 Task: In the Contact  LaylaKing51@faurecia.com, Log Call and save with description: 'Customer wanting to schedule a trial.'; Select call outcome: 'Busy '; Select call Direction: Inbound; Add date: '21 September, 2023' and time 10:00:AM. Logged in from softage.1@softage.net
Action: Mouse moved to (63, 49)
Screenshot: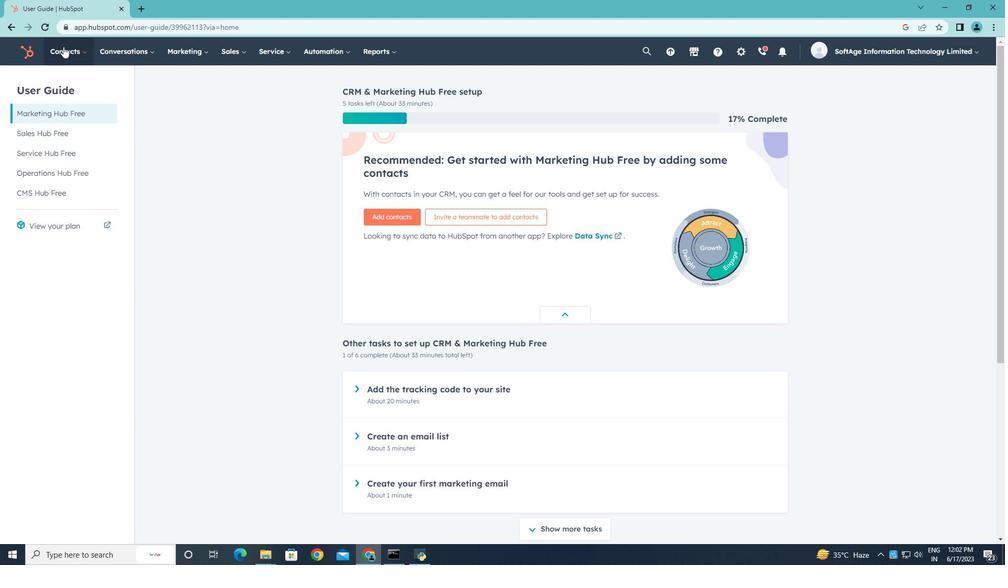 
Action: Mouse pressed left at (63, 49)
Screenshot: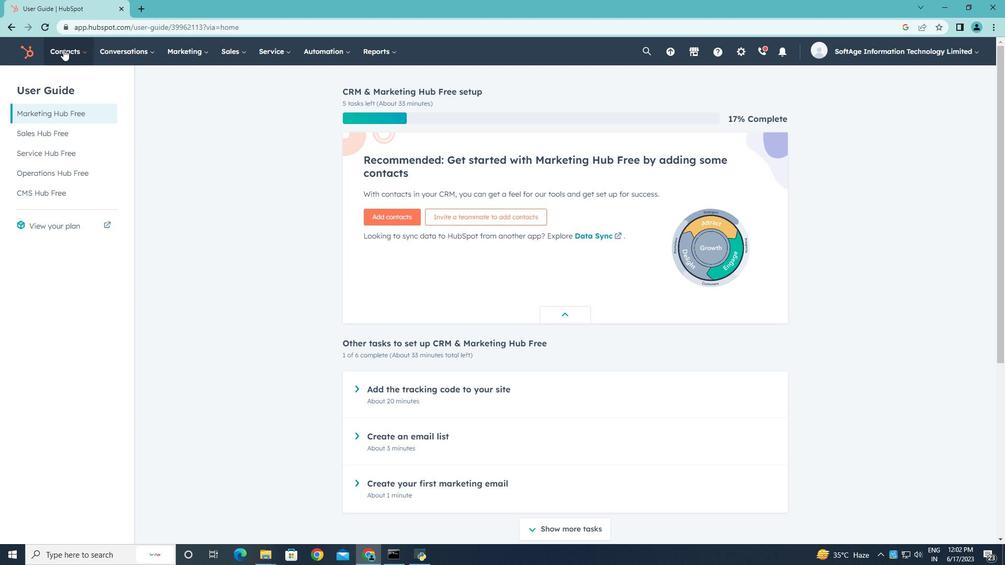 
Action: Mouse moved to (67, 84)
Screenshot: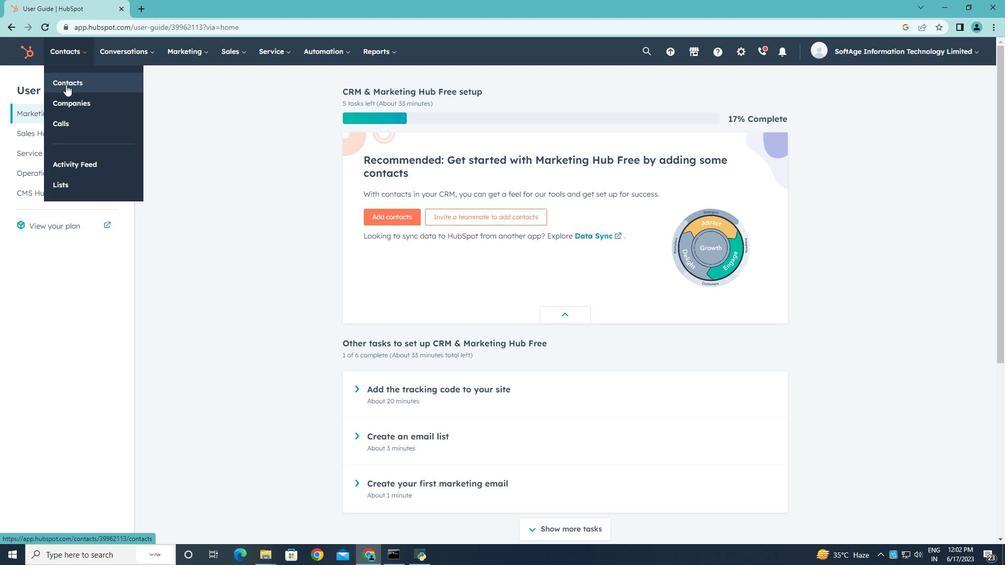 
Action: Mouse pressed left at (67, 84)
Screenshot: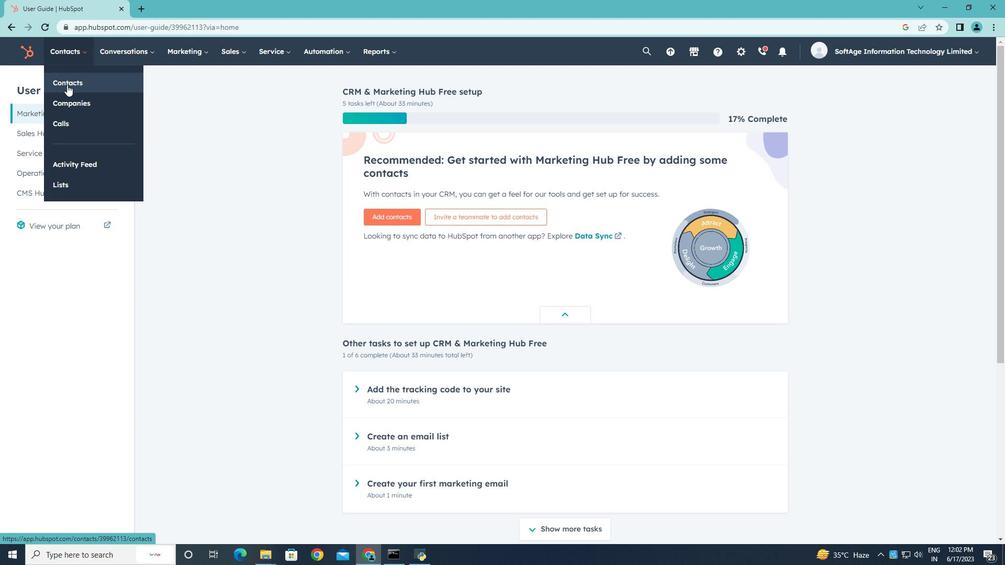 
Action: Mouse moved to (80, 173)
Screenshot: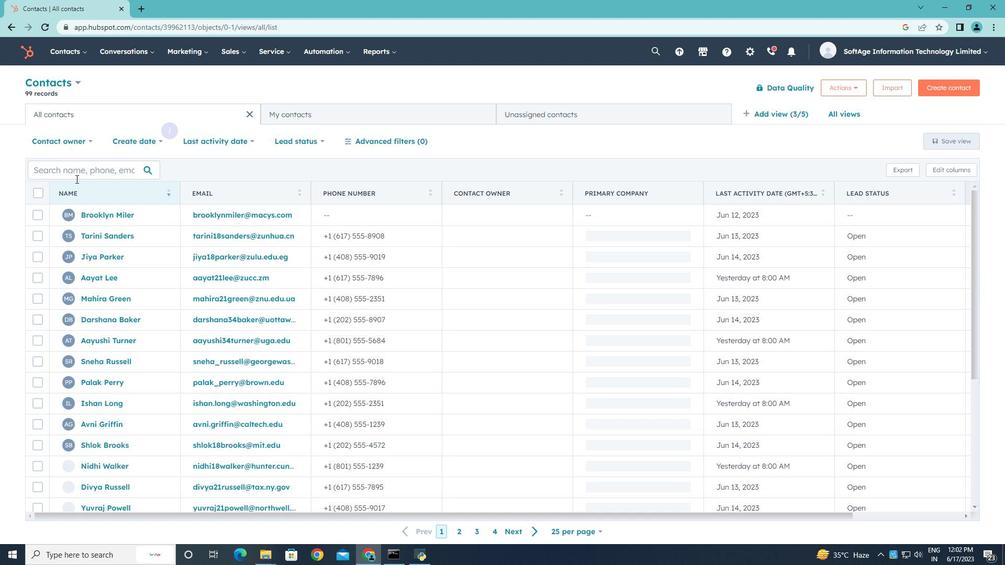 
Action: Mouse pressed left at (80, 173)
Screenshot: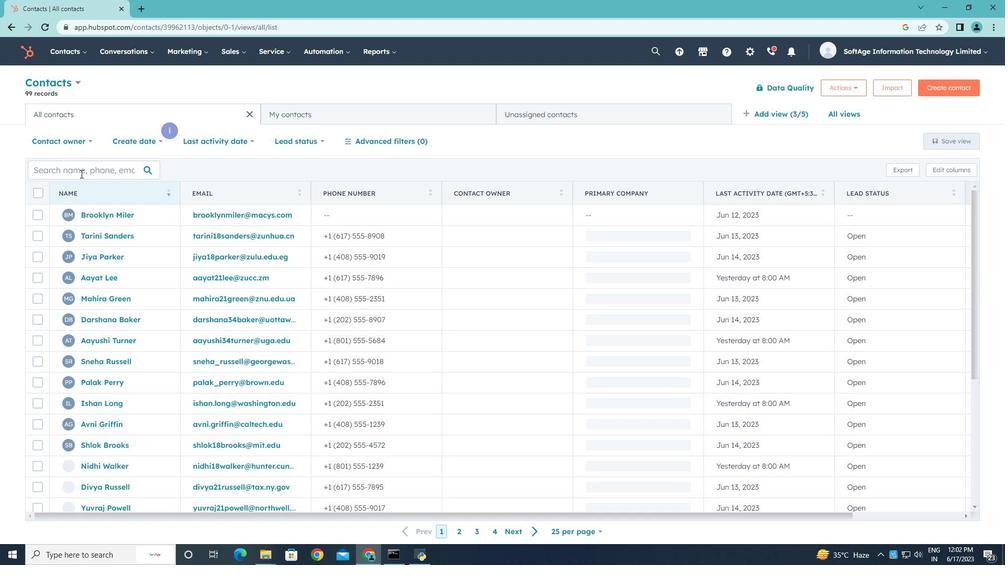 
Action: Key pressed <Key.shift>Layla<Key.shift>KIng51<Key.shift>@faurecia.com
Screenshot: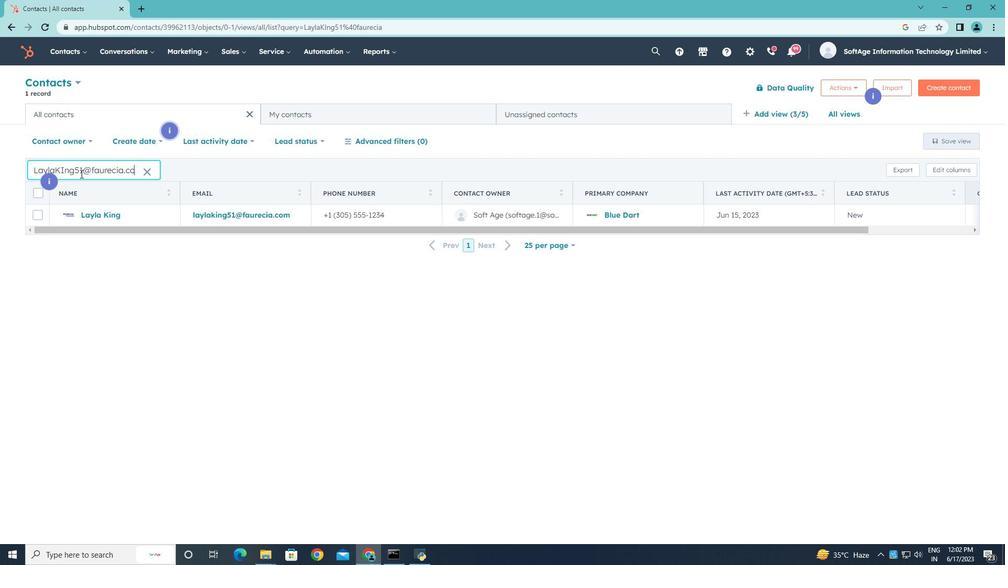 
Action: Mouse moved to (93, 213)
Screenshot: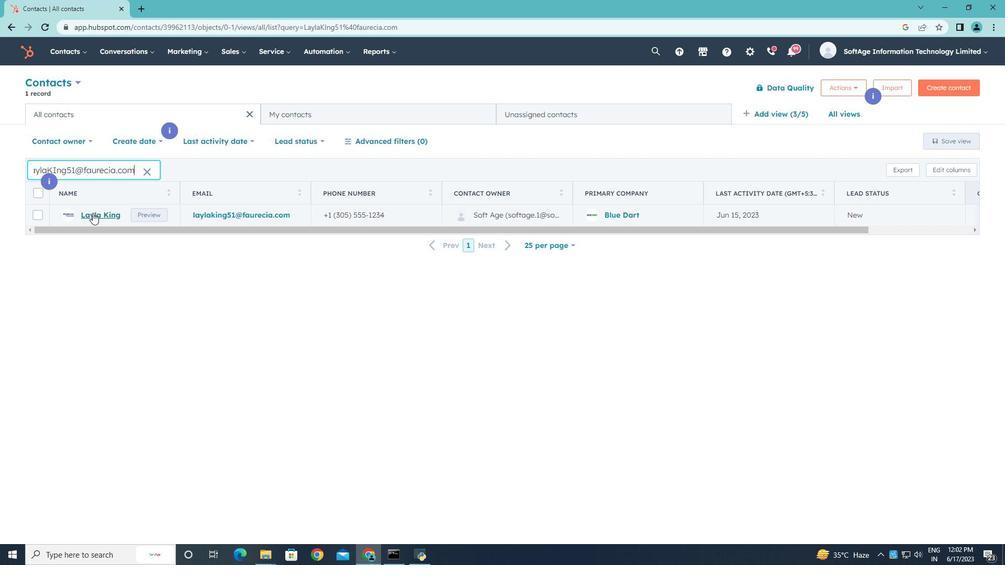 
Action: Mouse pressed left at (93, 213)
Screenshot: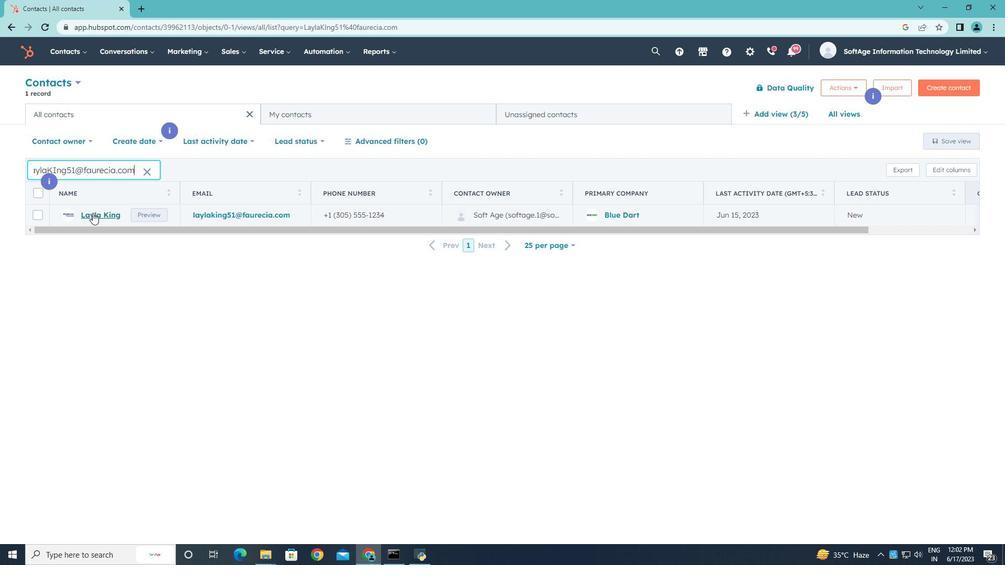 
Action: Mouse moved to (208, 177)
Screenshot: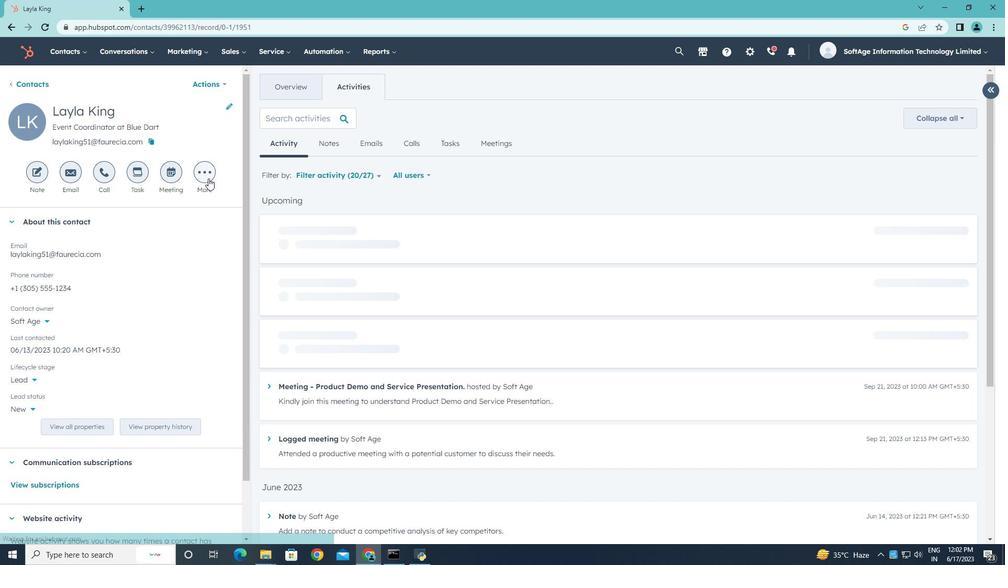
Action: Mouse pressed left at (208, 177)
Screenshot: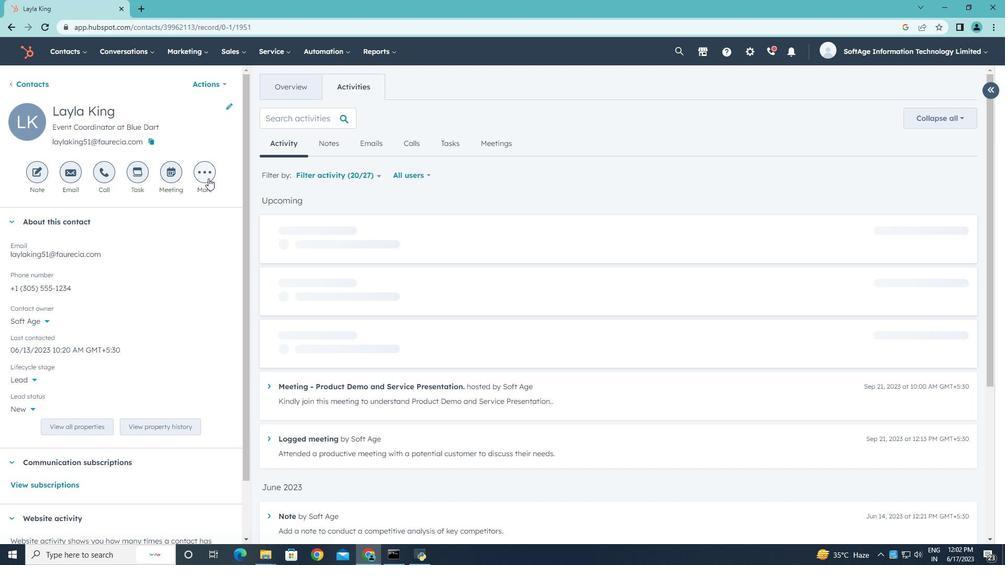 
Action: Mouse moved to (196, 260)
Screenshot: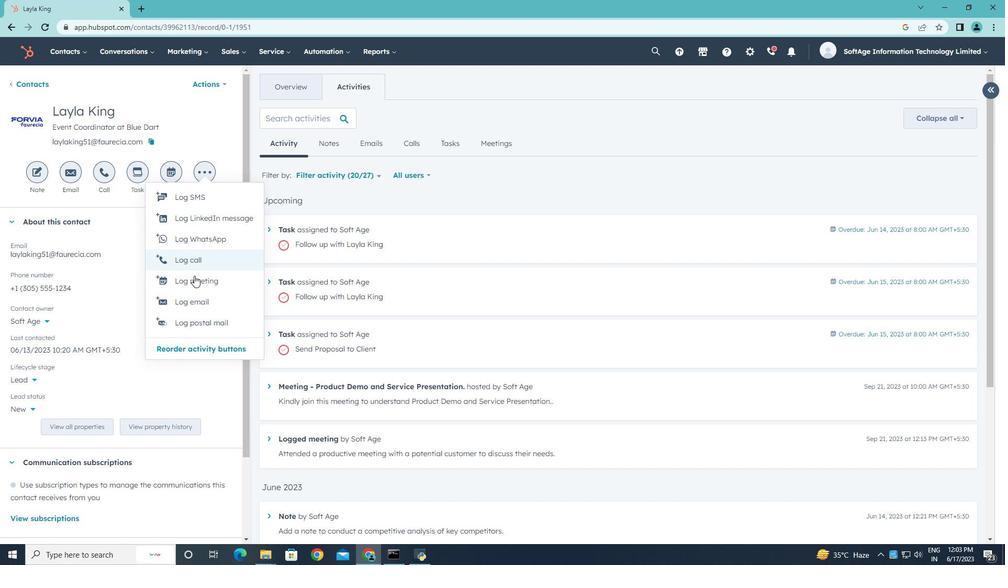 
Action: Mouse pressed left at (196, 260)
Screenshot: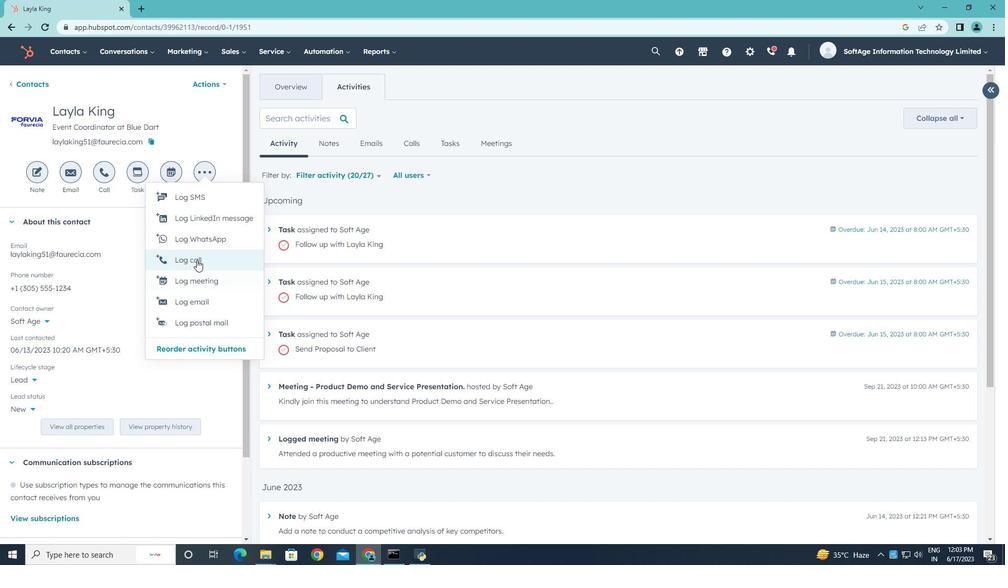 
Action: Mouse moved to (197, 298)
Screenshot: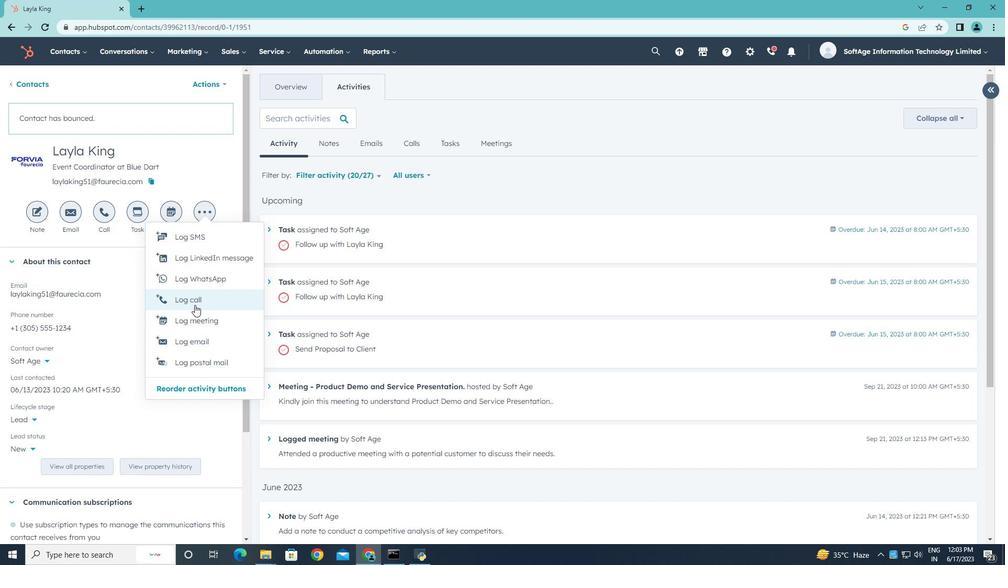 
Action: Mouse pressed left at (197, 298)
Screenshot: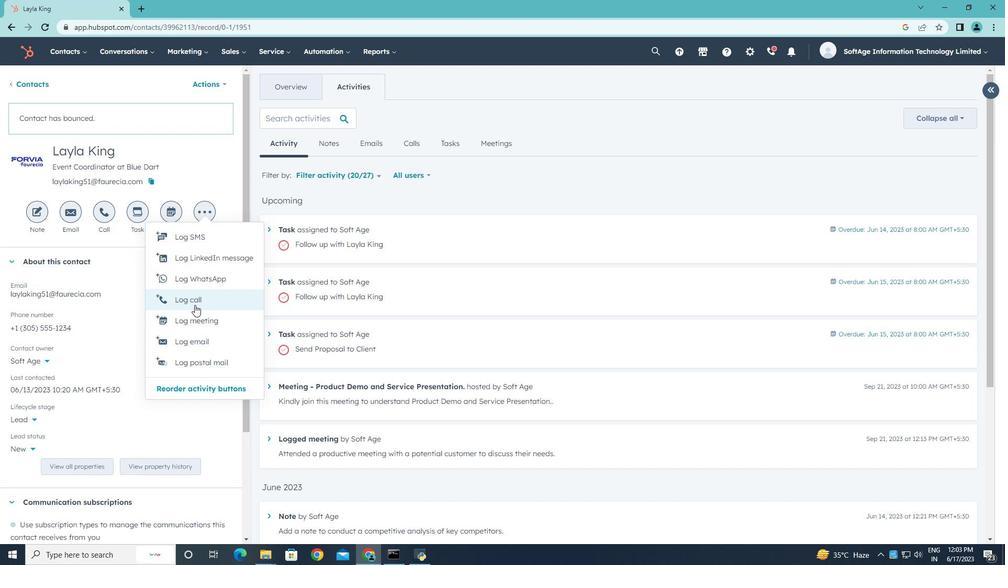 
Action: Key pressed <Key.shift>Customer<Key.space>wanting<Key.space>to<Key.space>su<Key.backspace>chedule<Key.space>a<Key.space>trial.
Screenshot: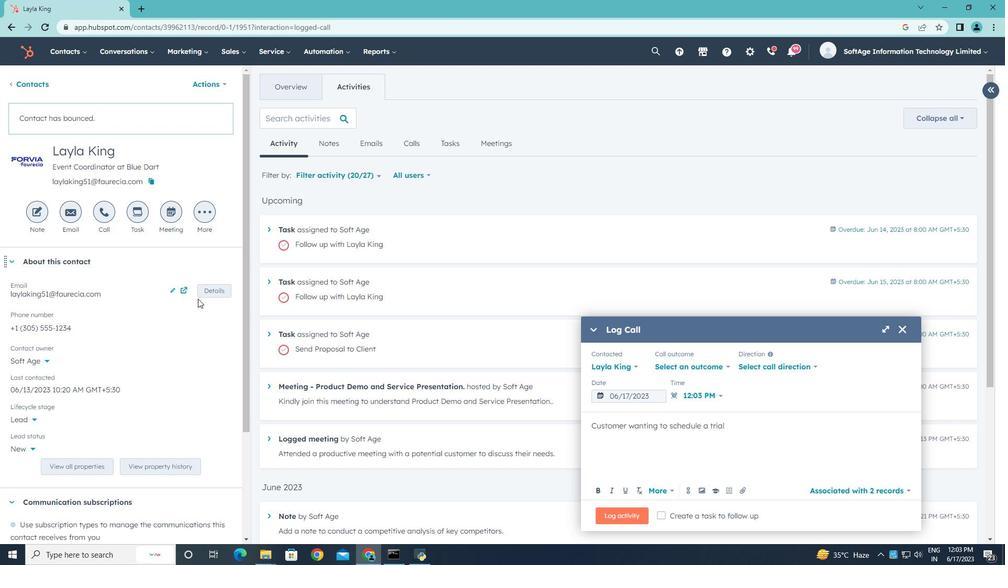 
Action: Mouse moved to (723, 366)
Screenshot: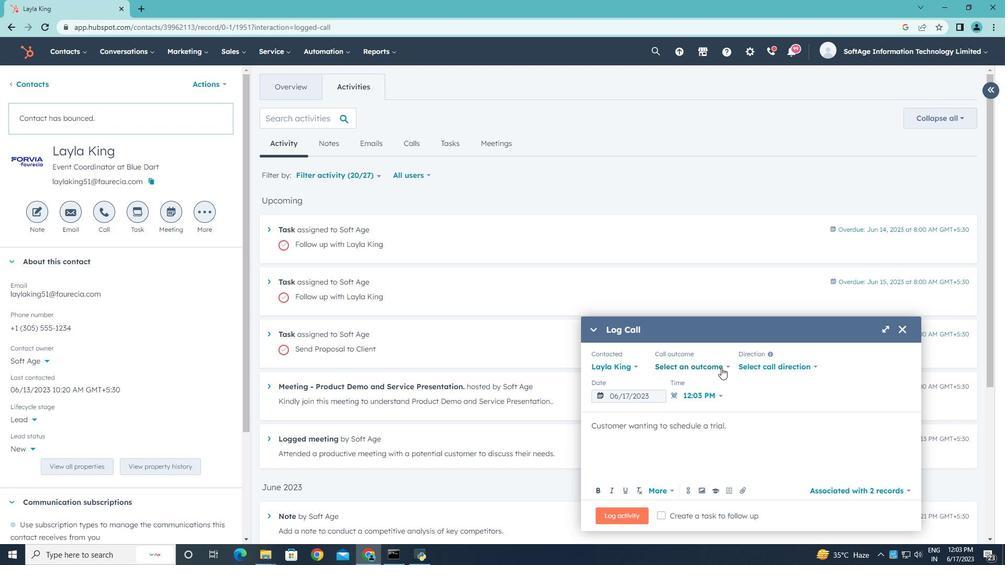 
Action: Mouse pressed left at (723, 366)
Screenshot: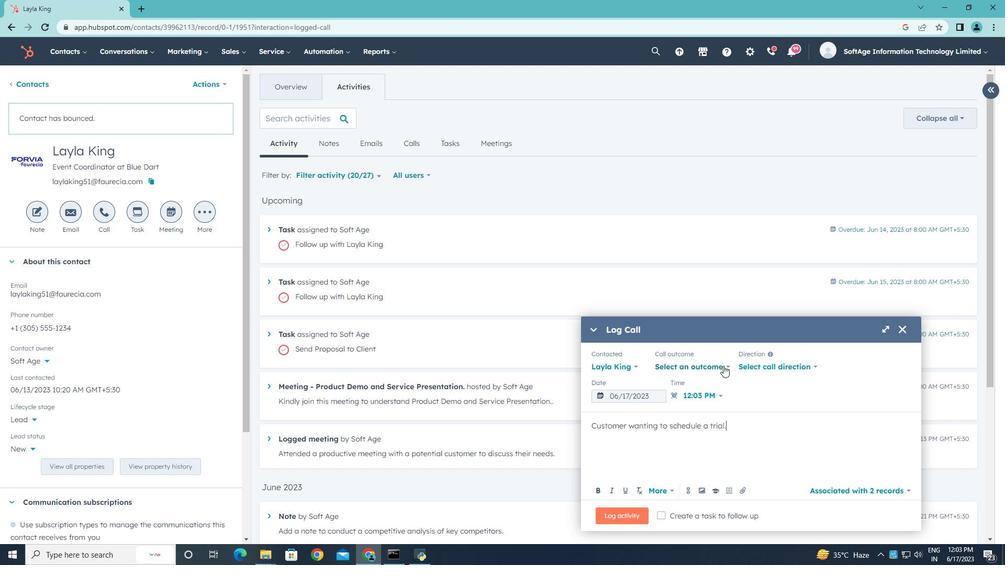 
Action: Mouse moved to (700, 395)
Screenshot: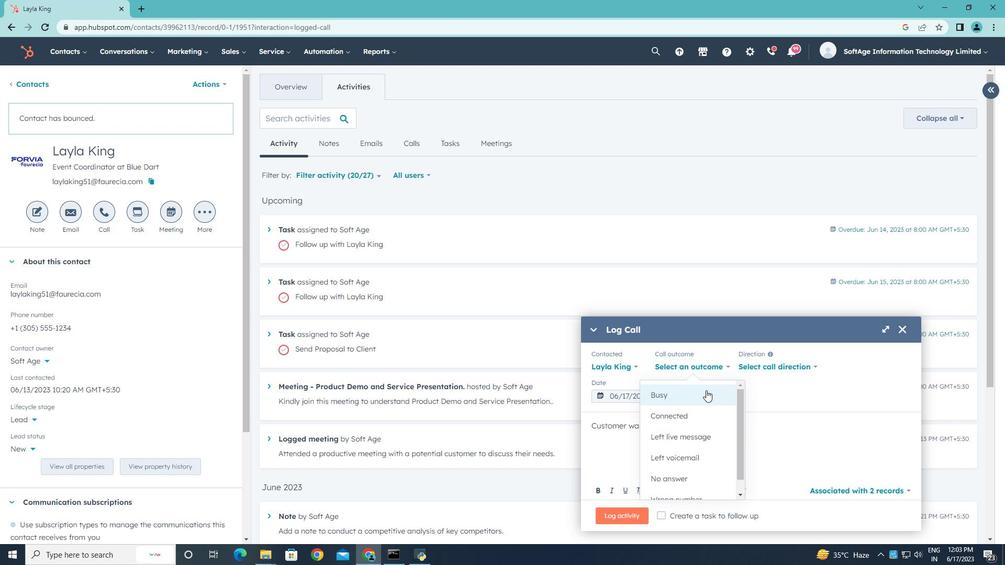 
Action: Mouse pressed left at (700, 395)
Screenshot: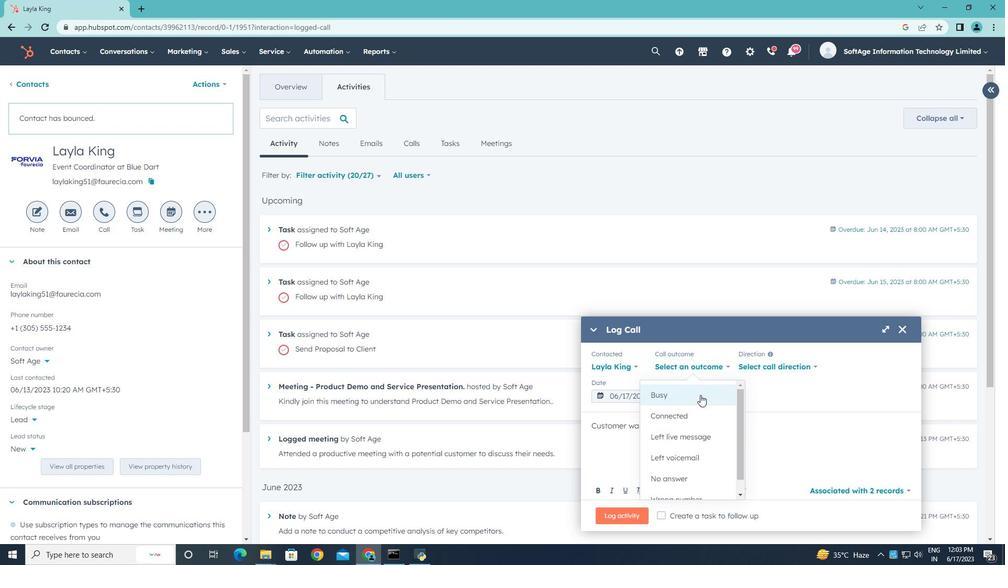 
Action: Mouse moved to (766, 367)
Screenshot: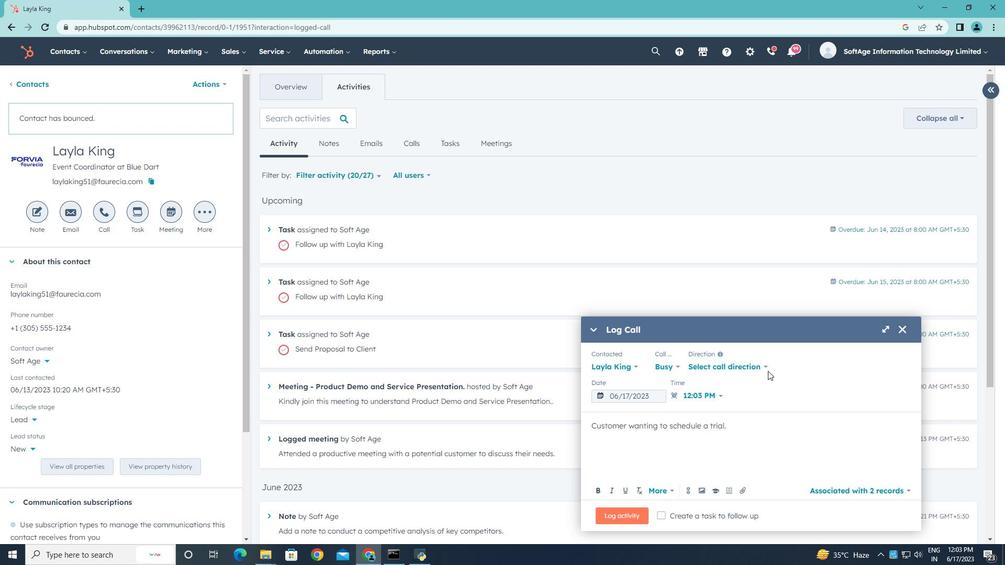 
Action: Mouse pressed left at (766, 367)
Screenshot: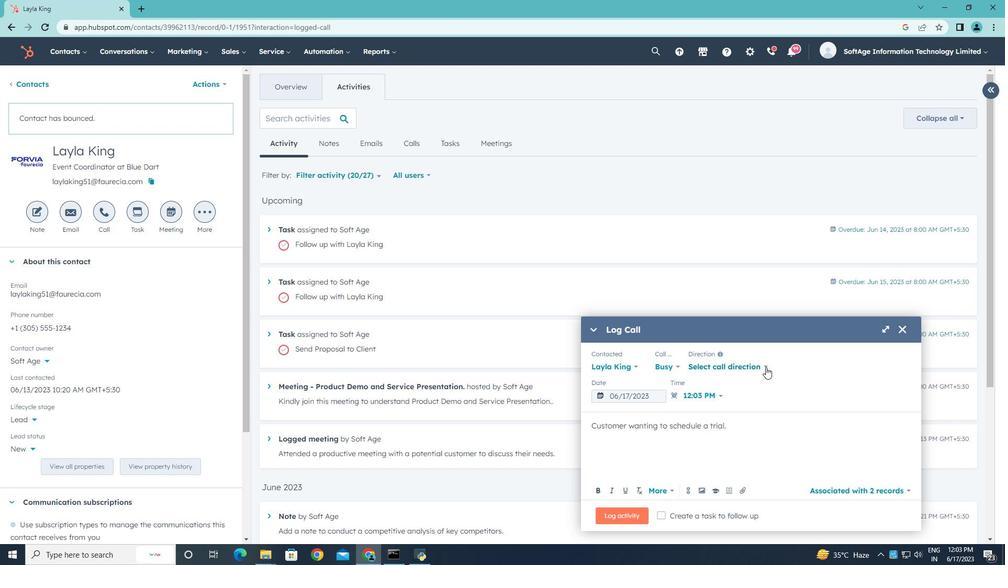 
Action: Mouse moved to (732, 395)
Screenshot: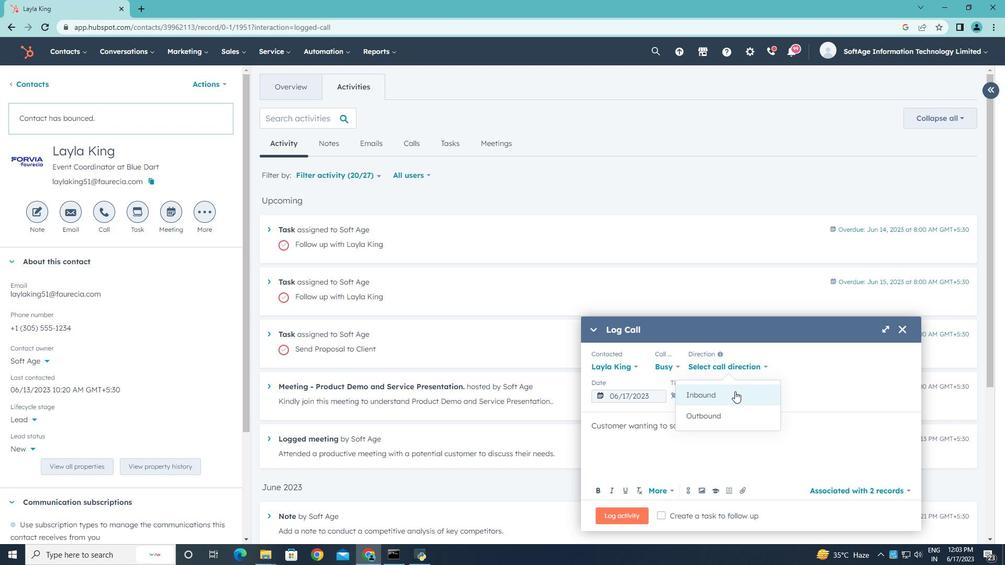 
Action: Mouse pressed left at (732, 395)
Screenshot: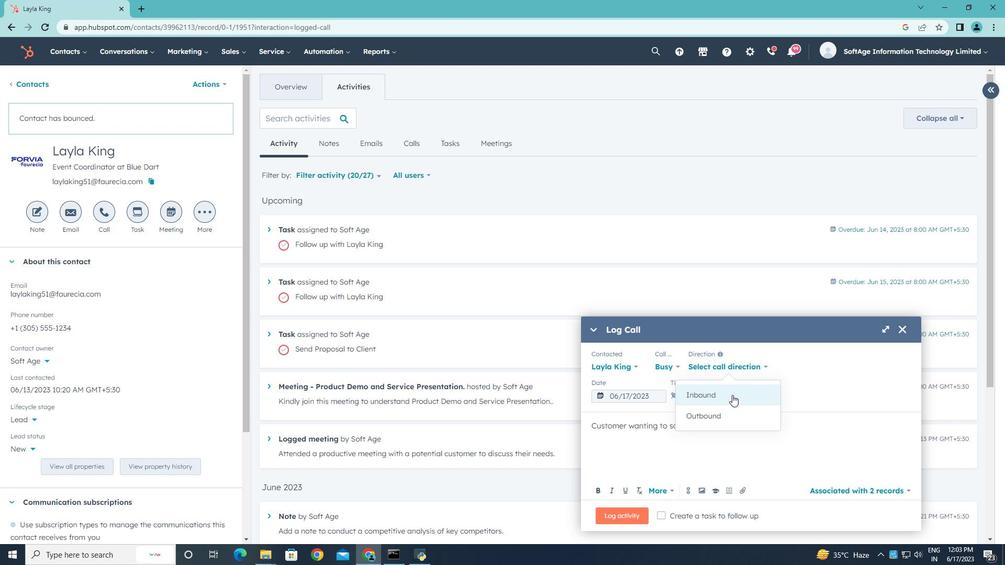 
Action: Mouse moved to (810, 366)
Screenshot: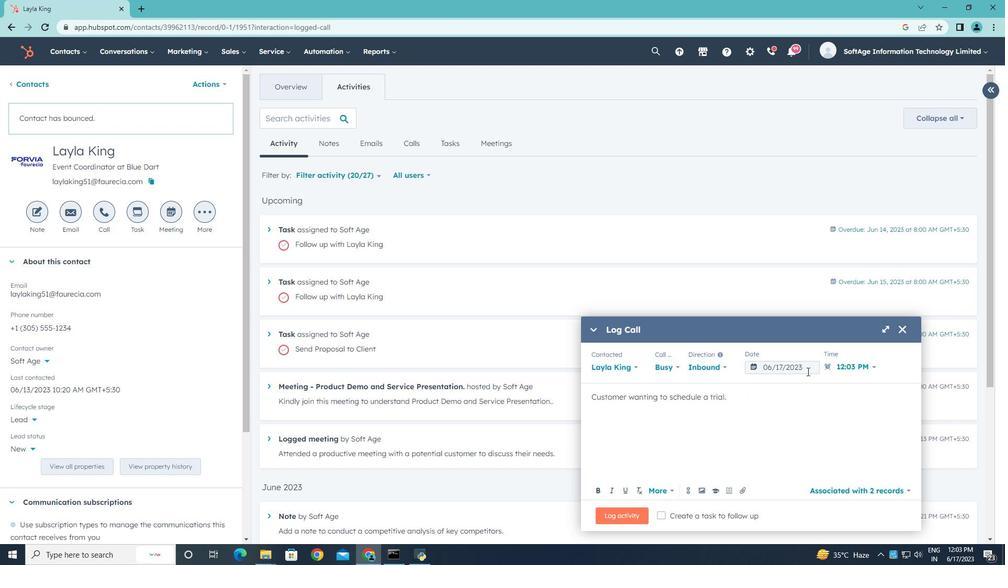 
Action: Mouse pressed left at (810, 366)
Screenshot: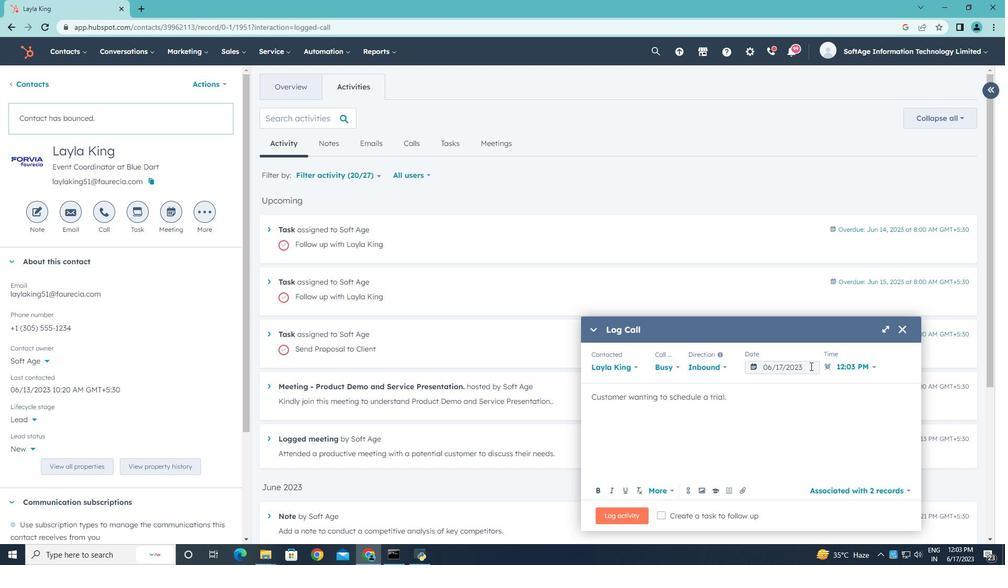 
Action: Mouse moved to (882, 204)
Screenshot: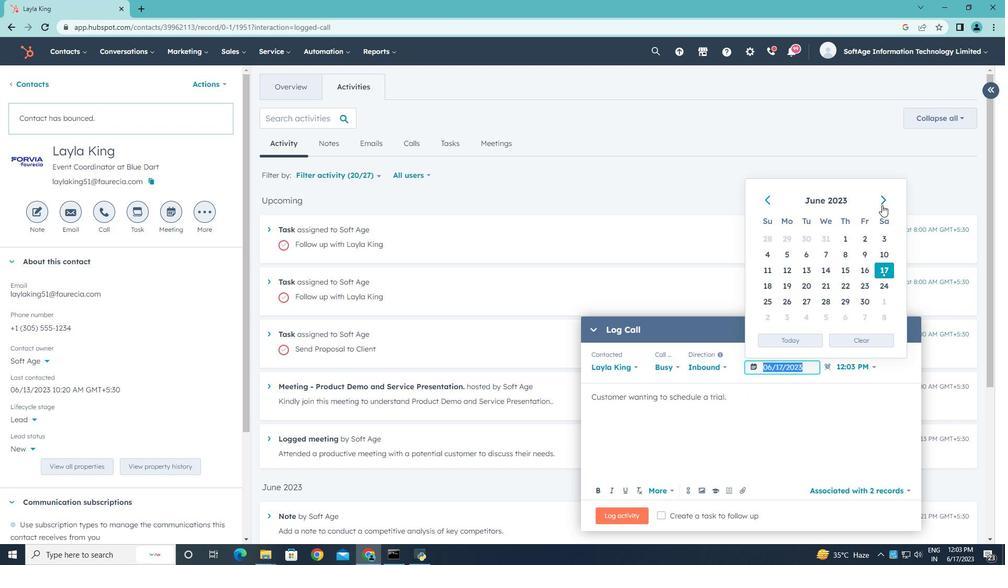 
Action: Mouse pressed left at (882, 204)
Screenshot: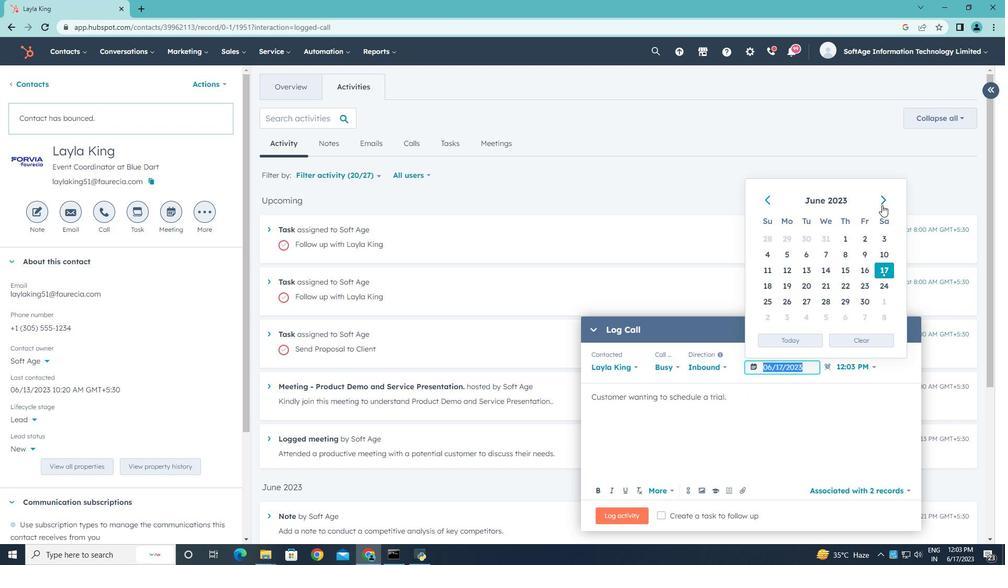 
Action: Mouse pressed left at (882, 204)
Screenshot: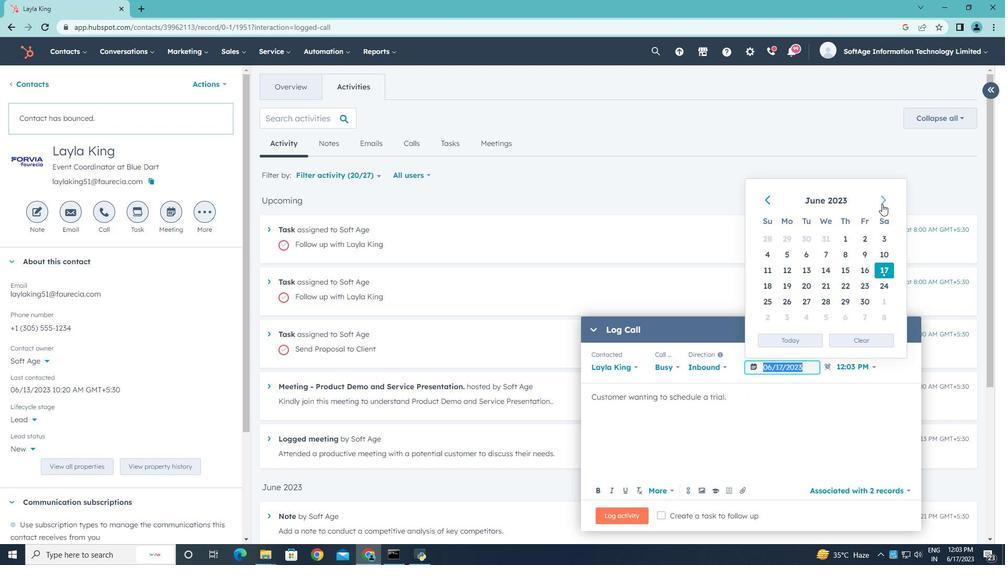 
Action: Mouse pressed left at (882, 204)
Screenshot: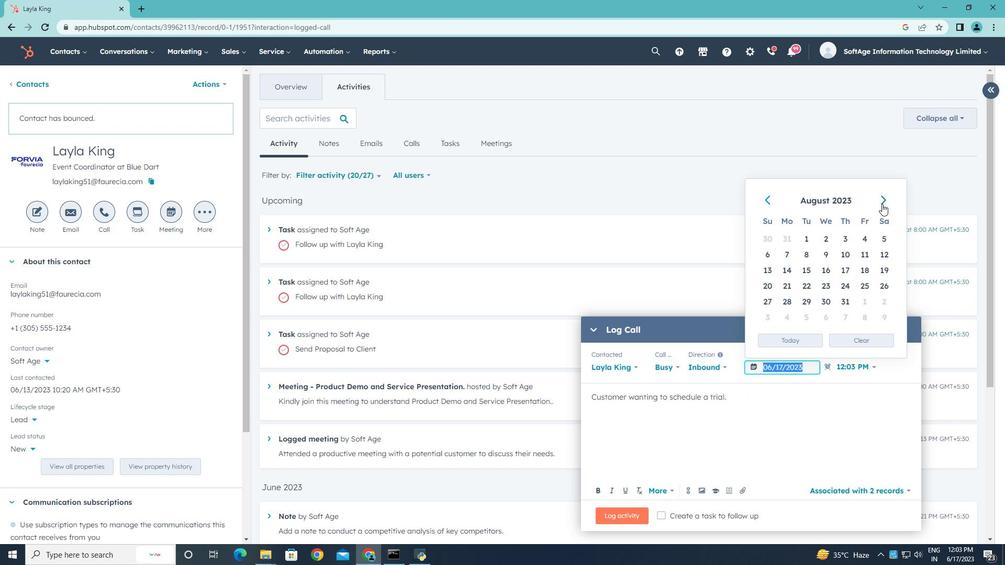 
Action: Mouse moved to (848, 286)
Screenshot: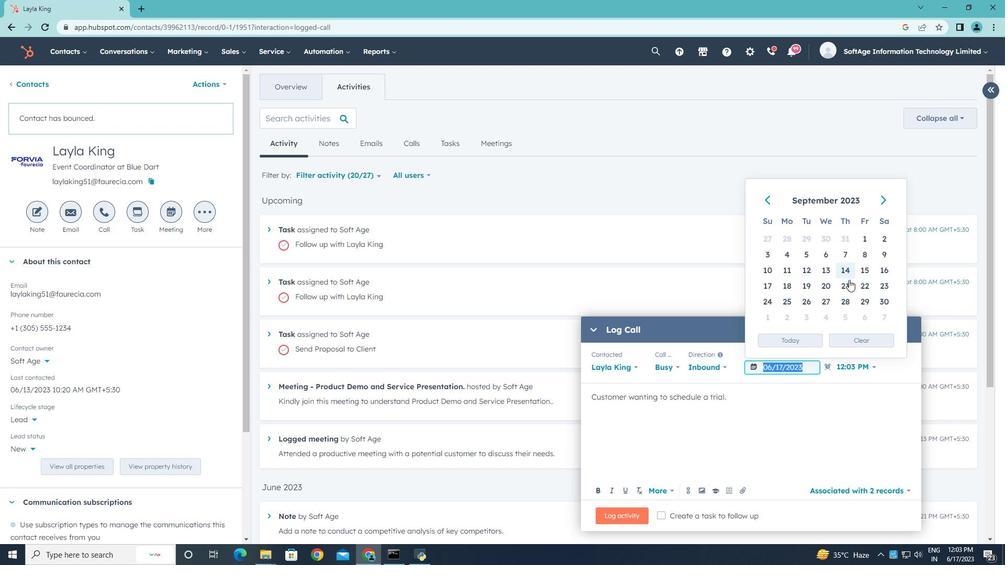 
Action: Mouse pressed left at (848, 286)
Screenshot: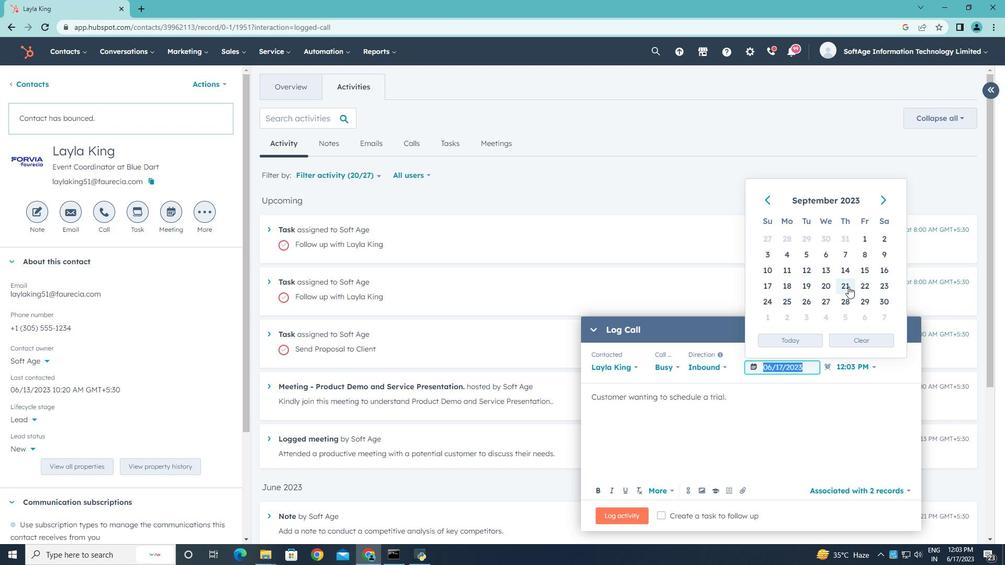 
Action: Mouse moved to (872, 368)
Screenshot: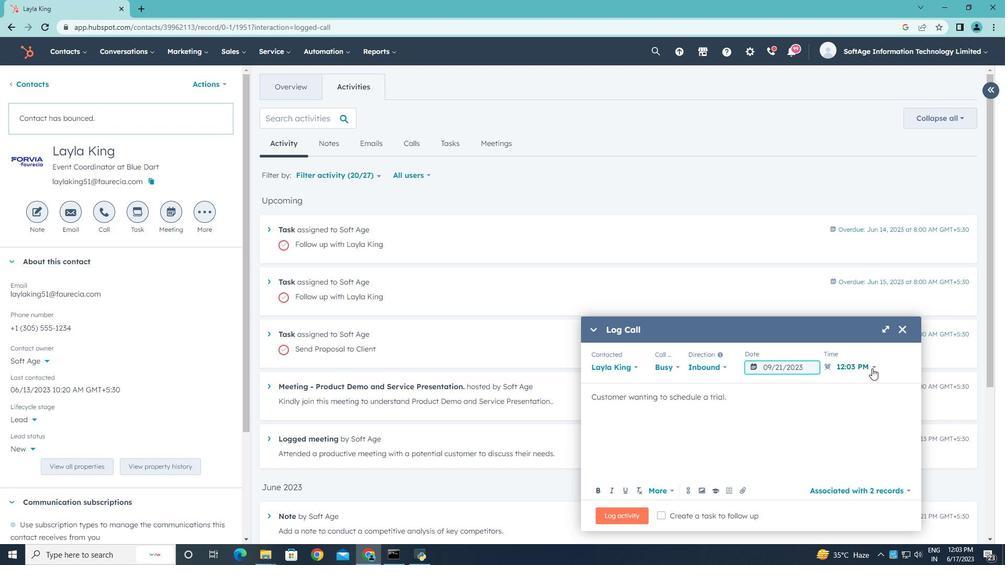 
Action: Mouse pressed left at (872, 368)
Screenshot: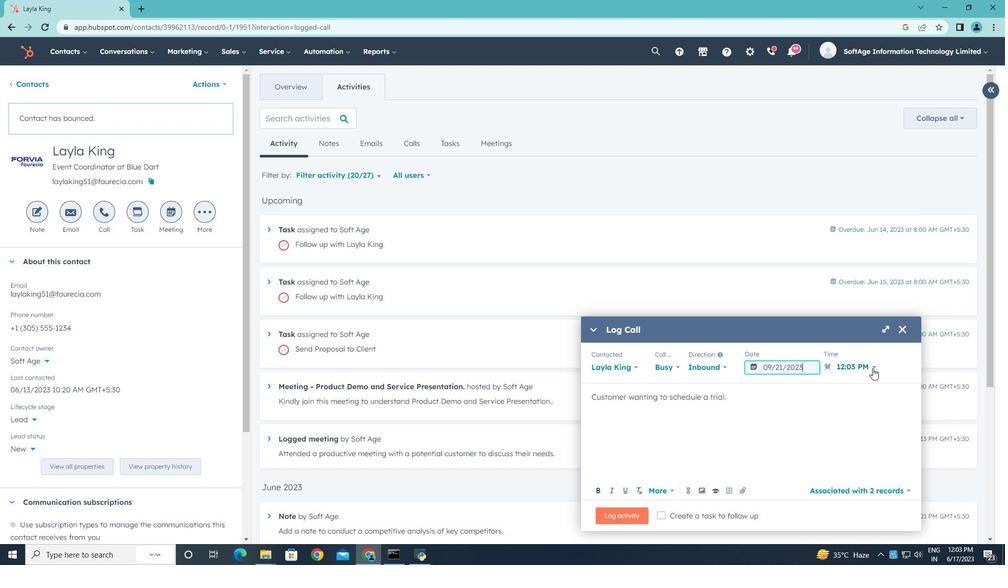 
Action: Mouse moved to (832, 447)
Screenshot: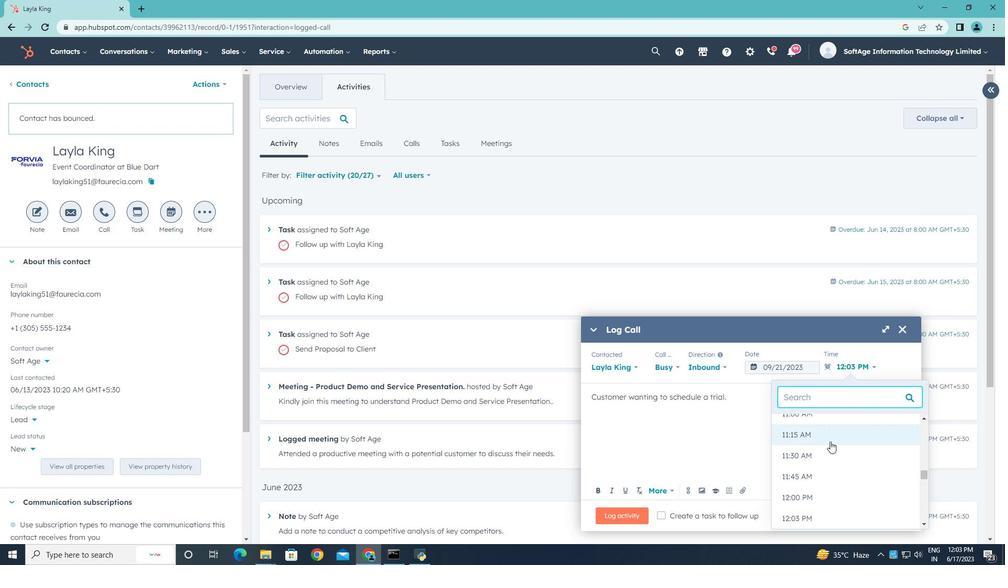 
Action: Mouse scrolled (832, 447) with delta (0, 0)
Screenshot: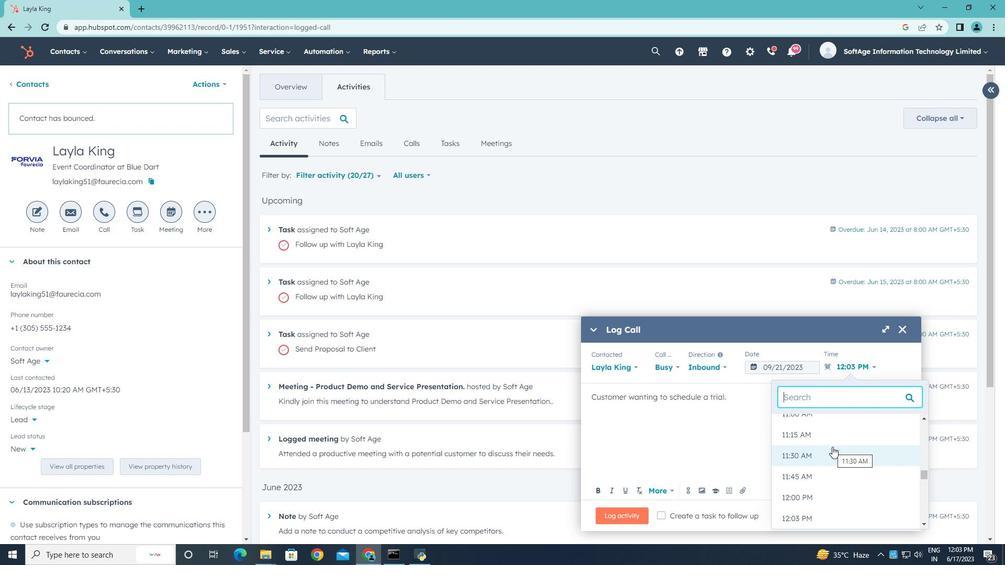 
Action: Mouse moved to (832, 447)
Screenshot: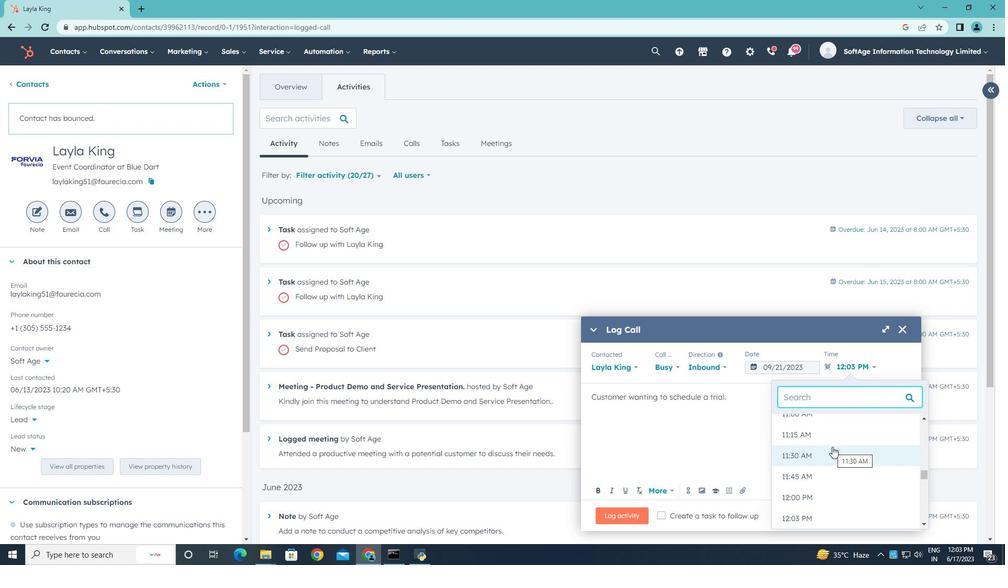 
Action: Mouse scrolled (832, 447) with delta (0, 0)
Screenshot: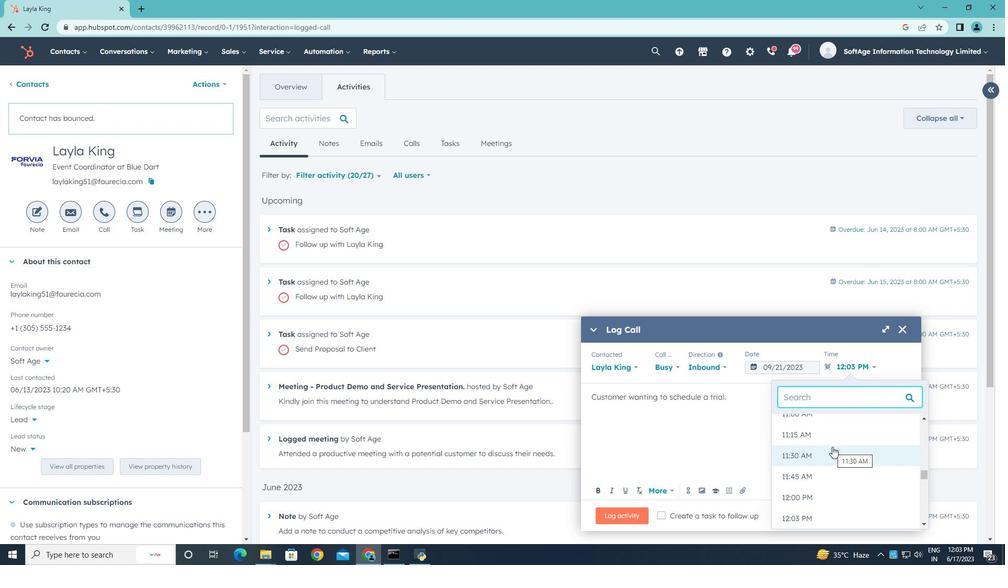 
Action: Mouse moved to (832, 435)
Screenshot: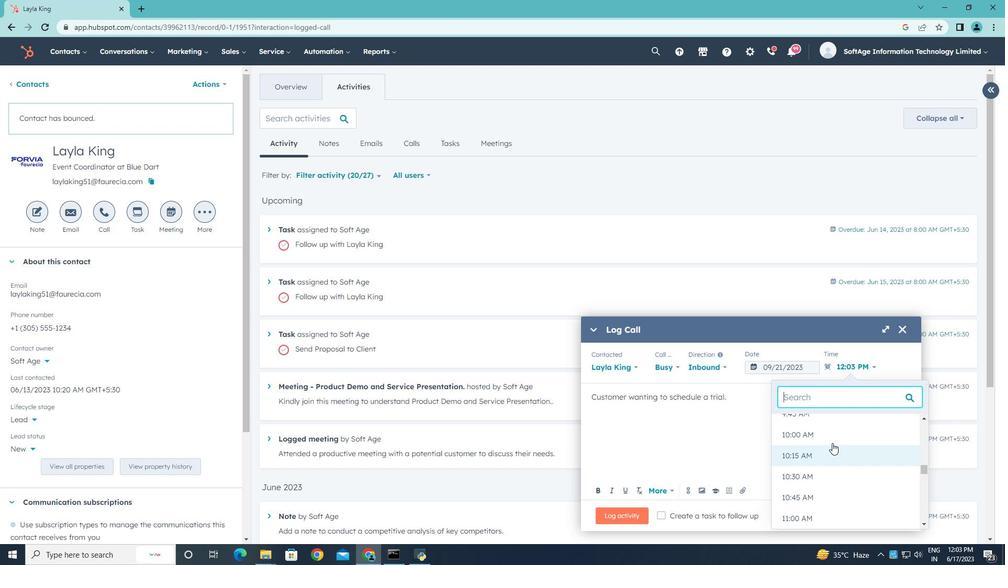 
Action: Mouse pressed left at (832, 435)
Screenshot: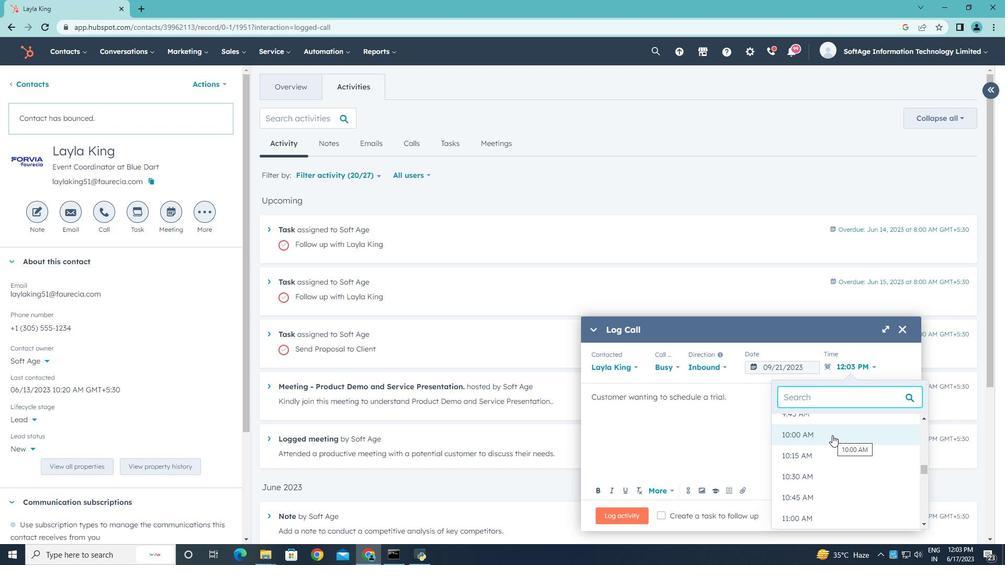 
Action: Mouse moved to (638, 515)
Screenshot: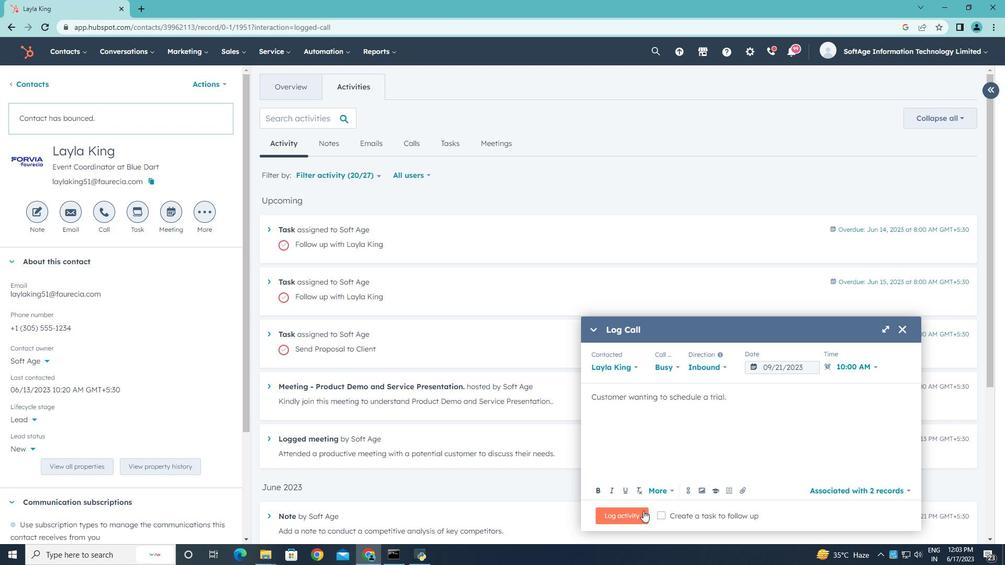 
Action: Mouse pressed left at (638, 515)
Screenshot: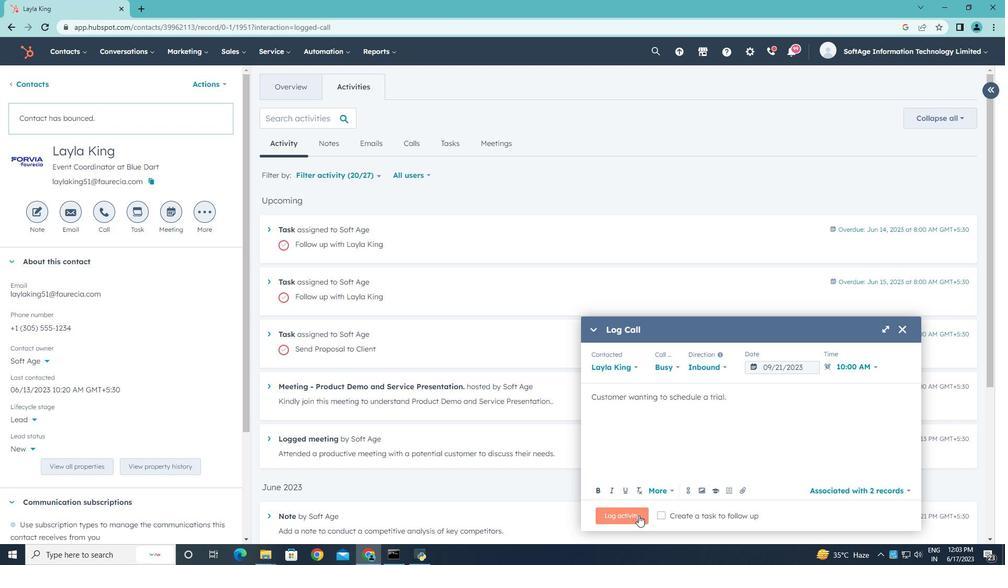 
